 Task: Add Essenza Naturals Eucalyptus Mint Hand Soap Refill to the cart.
Action: Mouse moved to (712, 251)
Screenshot: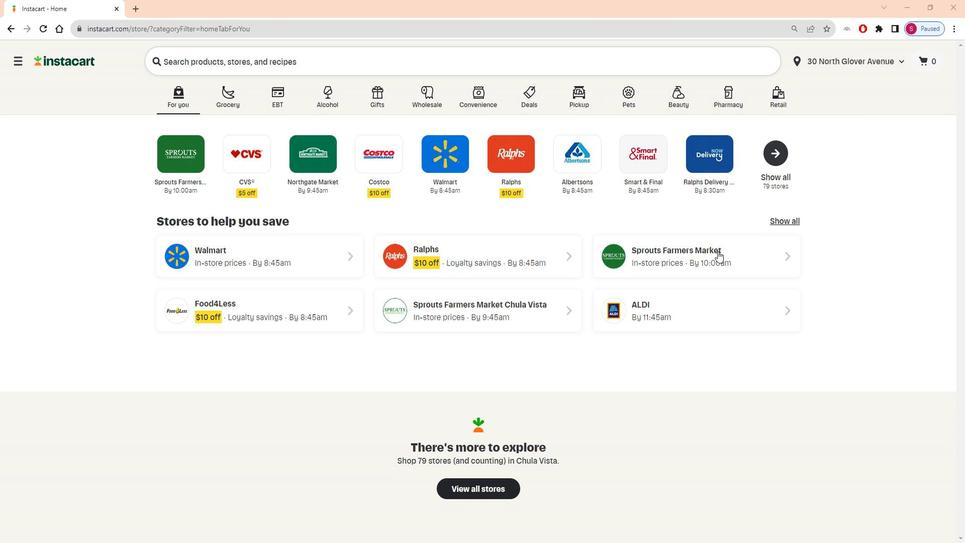 
Action: Mouse pressed left at (712, 251)
Screenshot: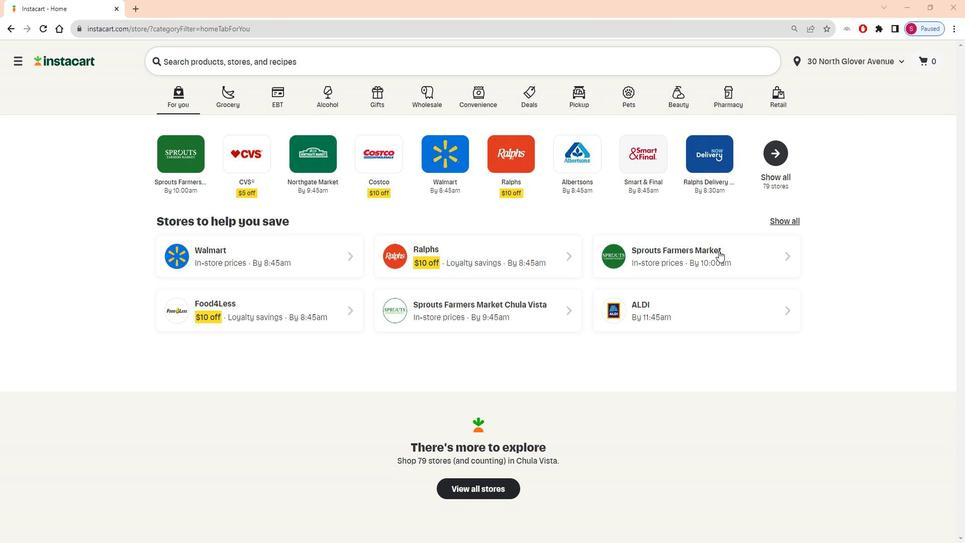 
Action: Mouse moved to (71, 357)
Screenshot: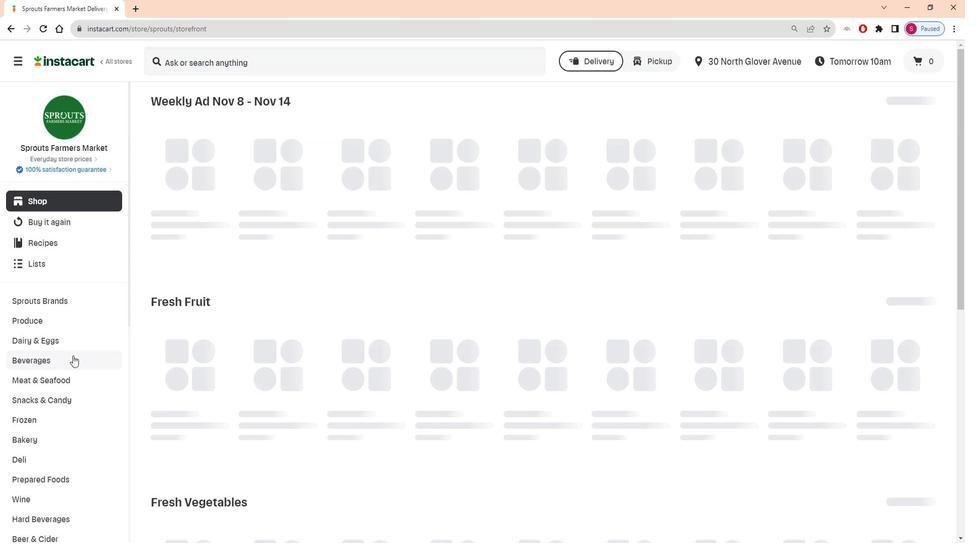
Action: Mouse scrolled (71, 357) with delta (0, 0)
Screenshot: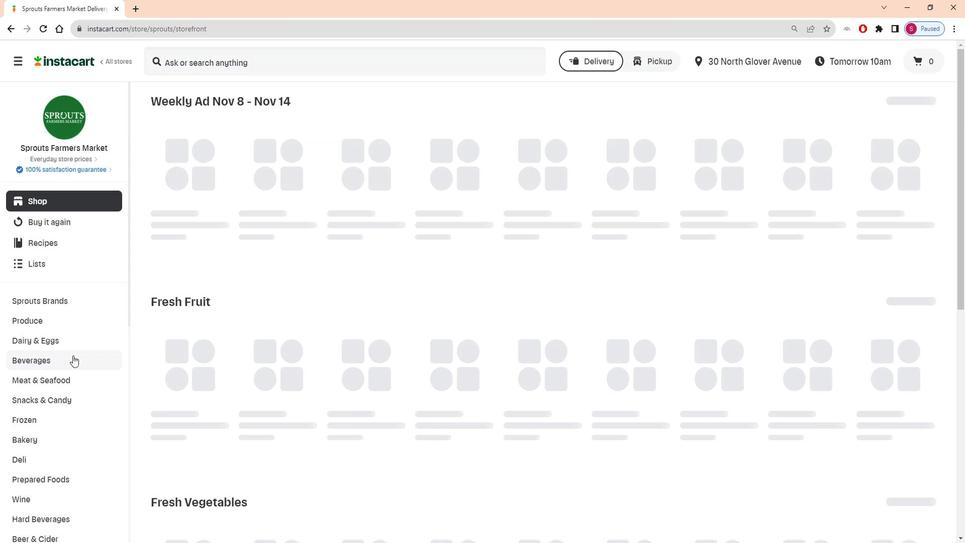 
Action: Mouse scrolled (71, 357) with delta (0, 0)
Screenshot: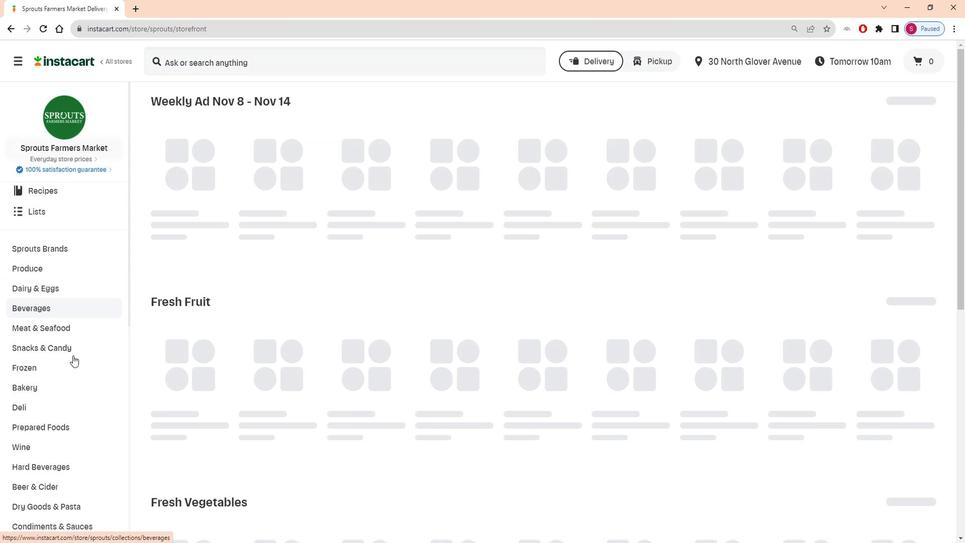 
Action: Mouse scrolled (71, 357) with delta (0, 0)
Screenshot: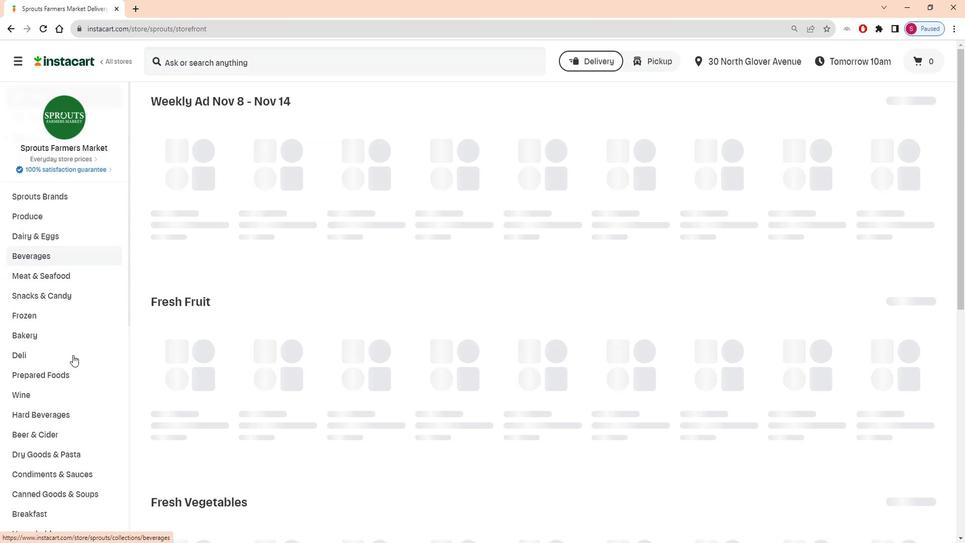 
Action: Mouse moved to (71, 357)
Screenshot: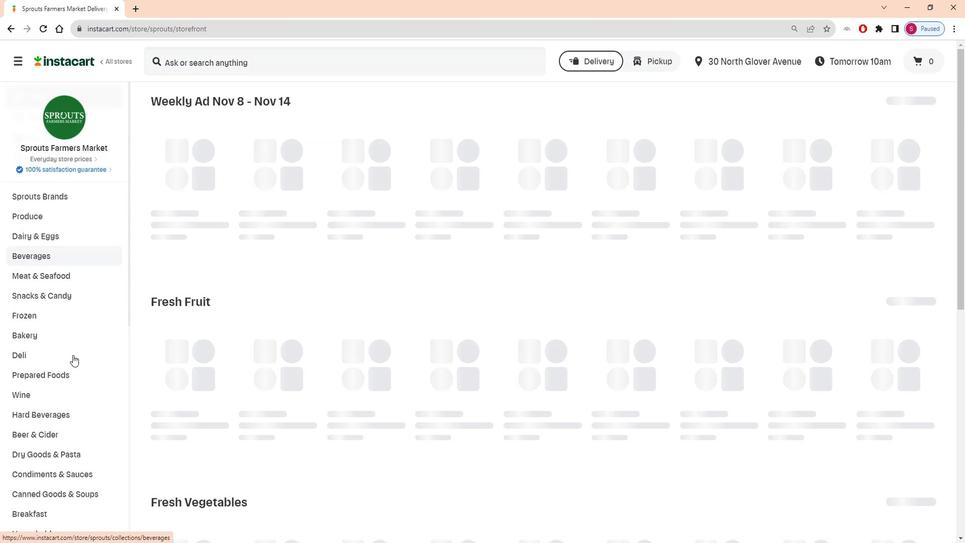 
Action: Mouse scrolled (71, 356) with delta (0, 0)
Screenshot: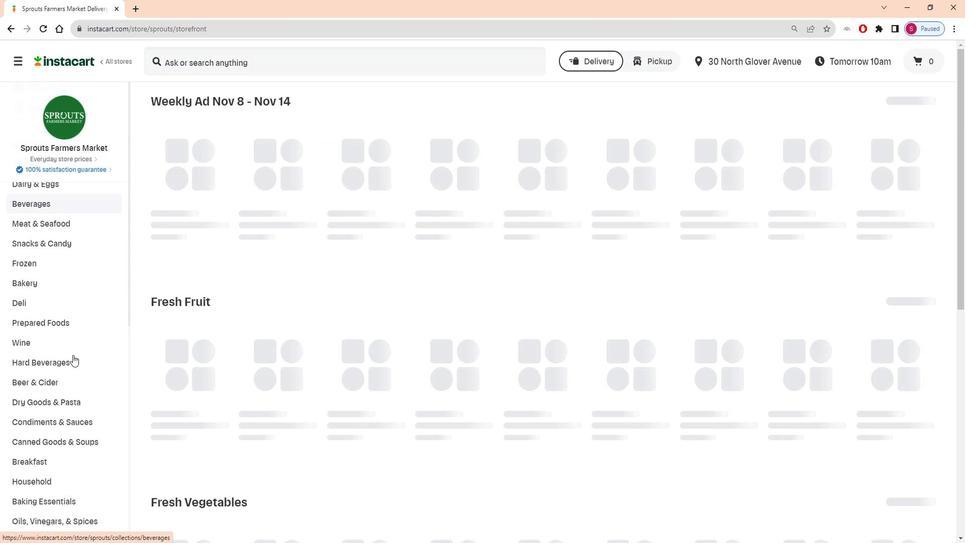 
Action: Mouse scrolled (71, 356) with delta (0, 0)
Screenshot: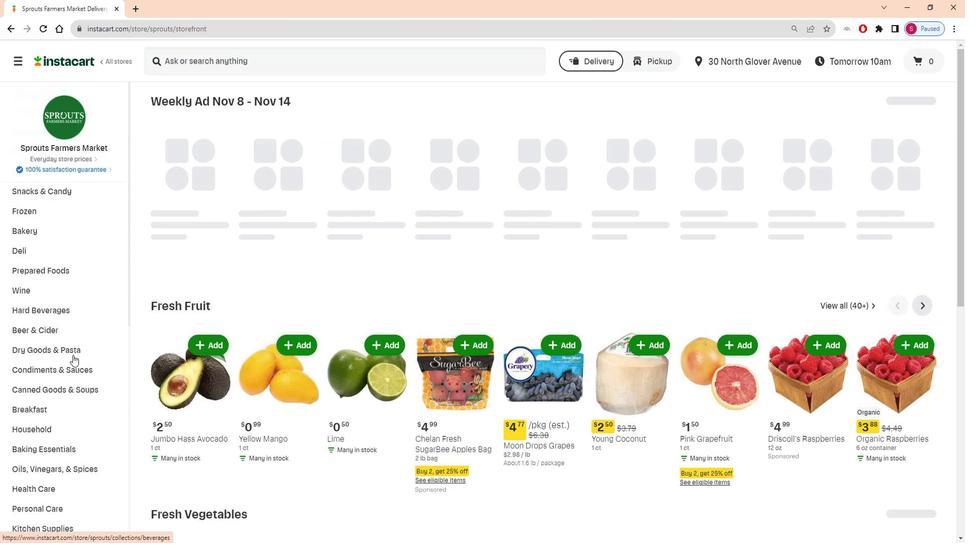 
Action: Mouse moved to (43, 455)
Screenshot: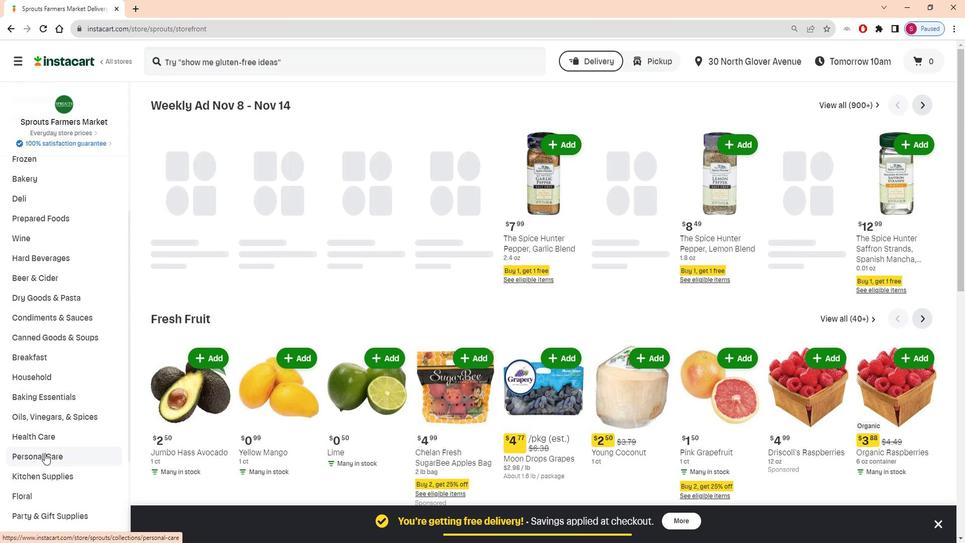 
Action: Mouse pressed left at (43, 455)
Screenshot: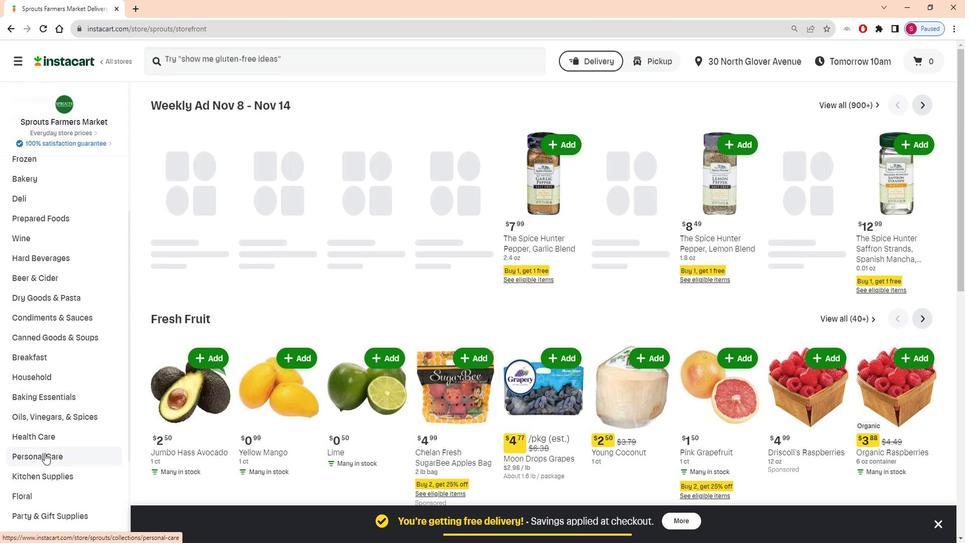 
Action: Mouse moved to (241, 127)
Screenshot: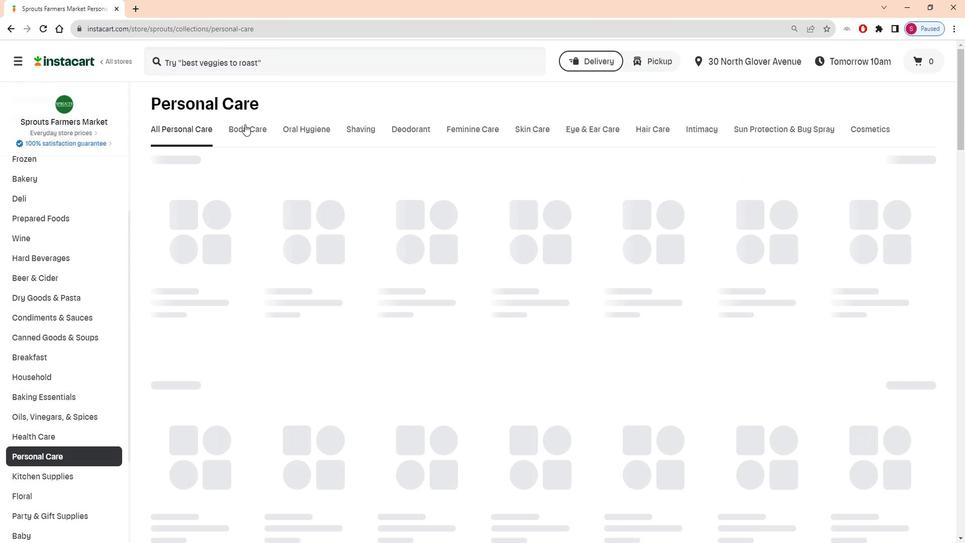 
Action: Mouse pressed left at (241, 127)
Screenshot: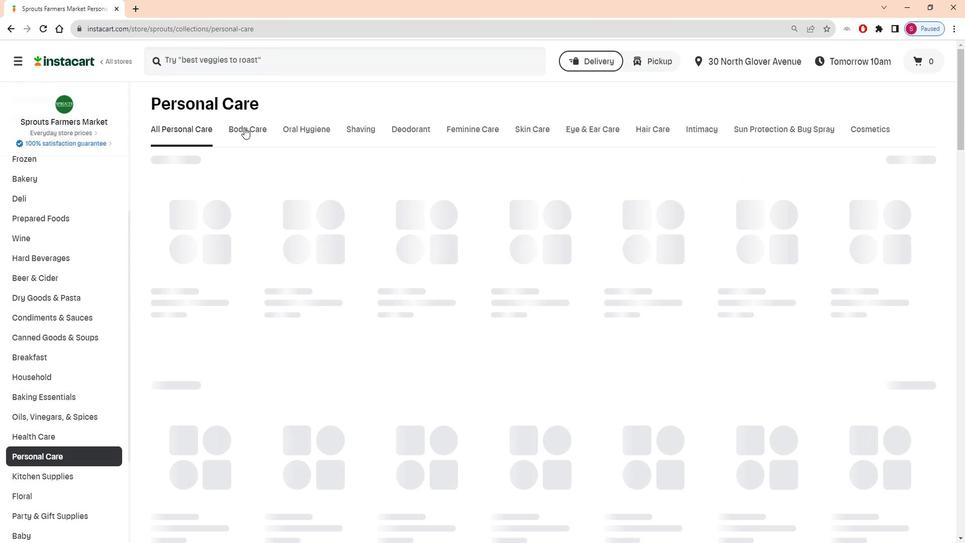 
Action: Mouse moved to (345, 179)
Screenshot: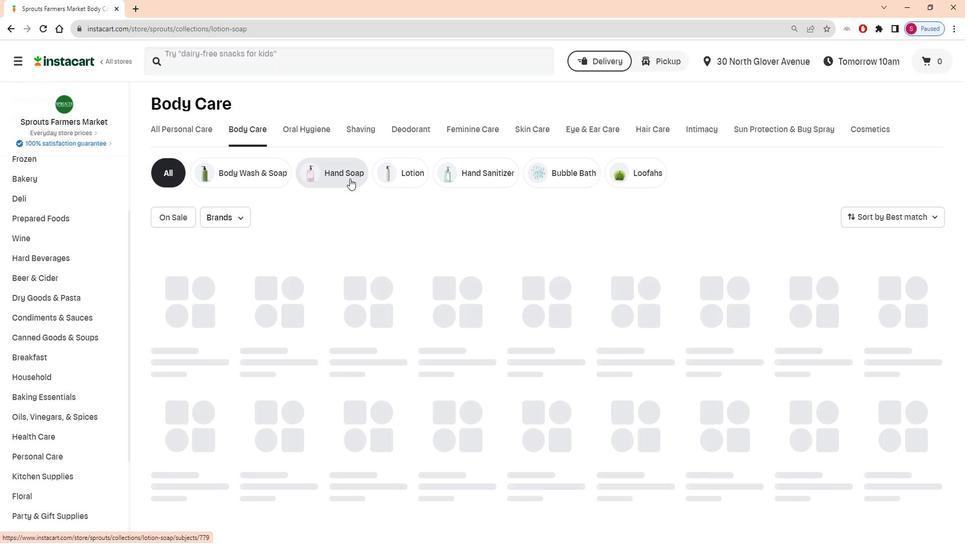 
Action: Mouse pressed left at (345, 179)
Screenshot: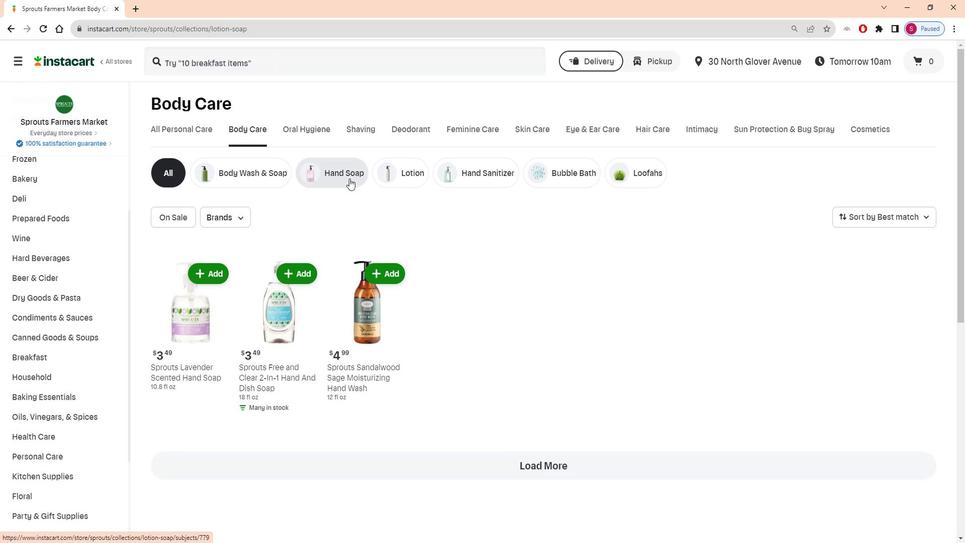 
Action: Mouse moved to (341, 61)
Screenshot: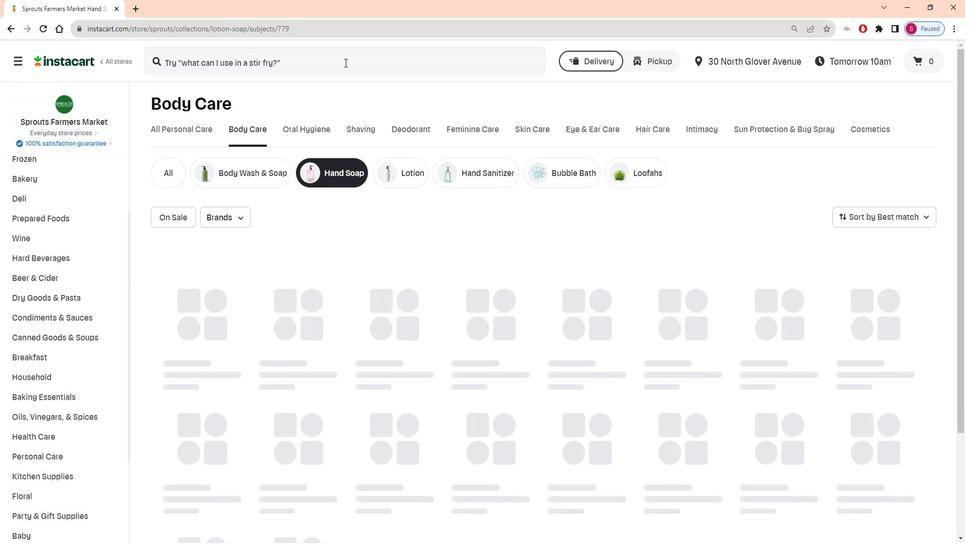 
Action: Mouse pressed left at (341, 61)
Screenshot: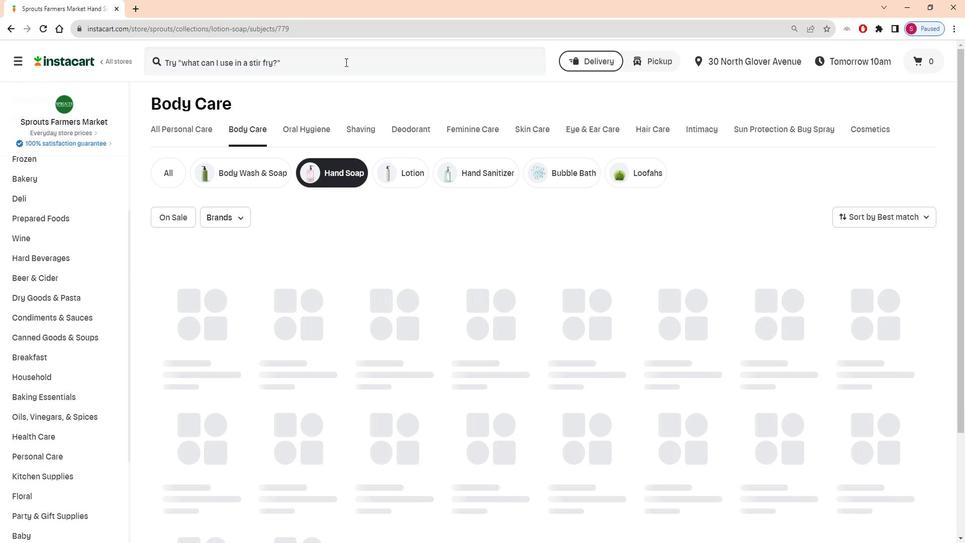 
Action: Mouse moved to (319, 58)
Screenshot: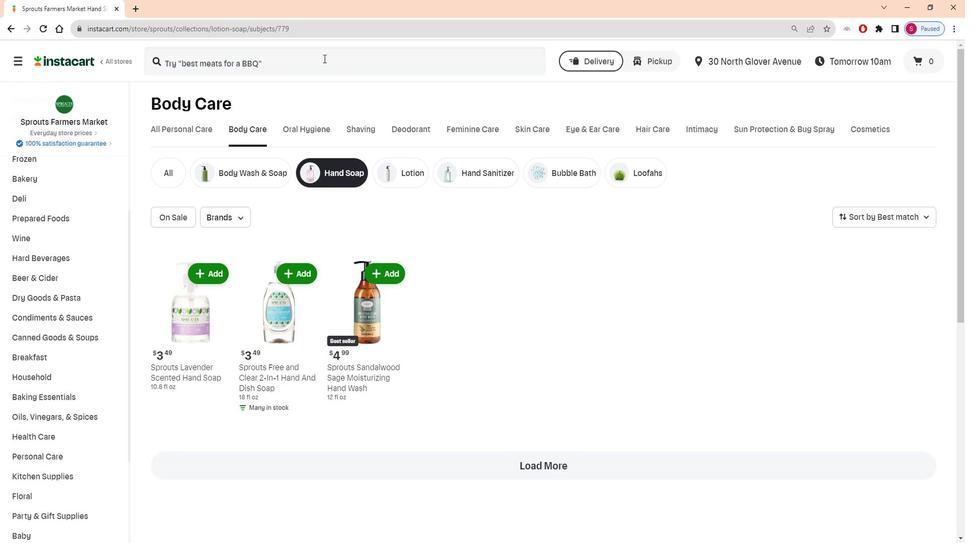 
Action: Mouse pressed left at (319, 58)
Screenshot: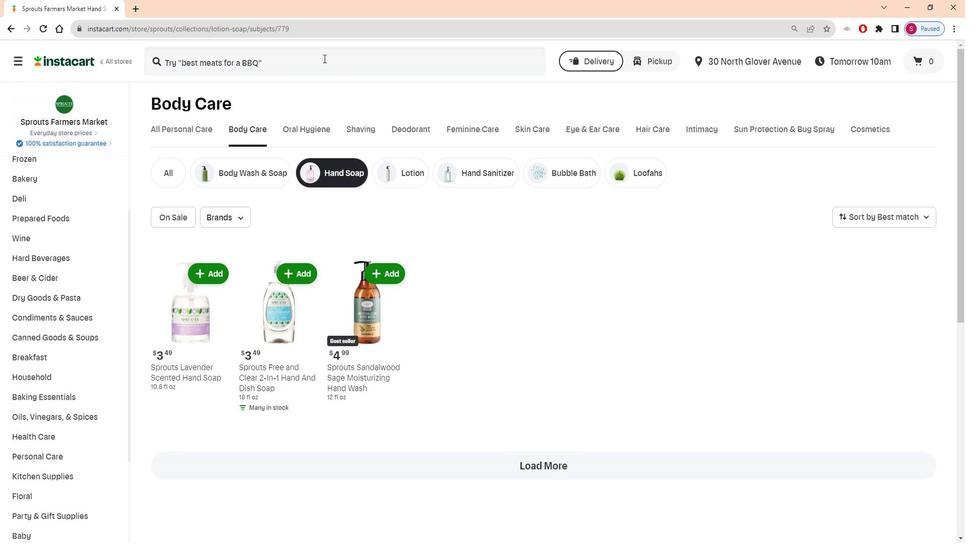
Action: Mouse moved to (295, 64)
Screenshot: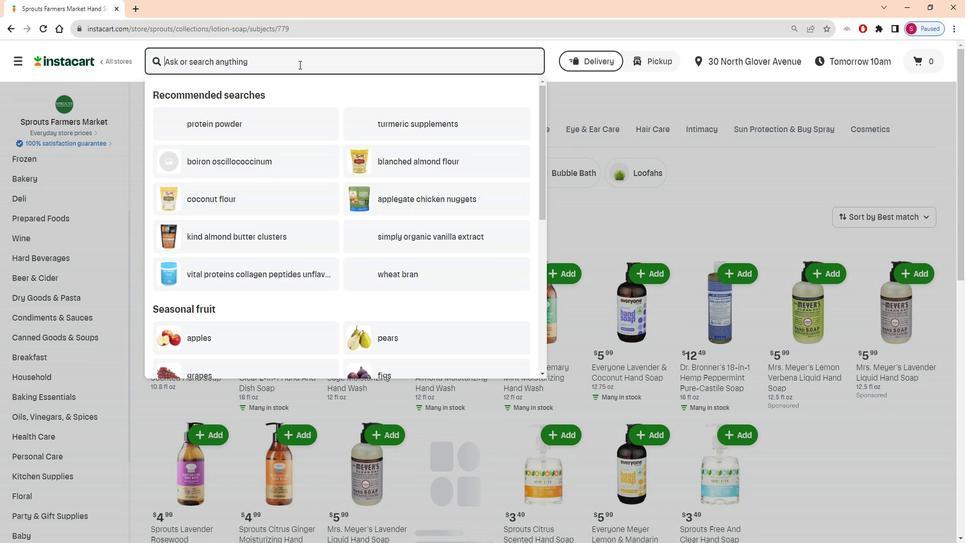 
Action: Key pressed <Key.shift>Essenza<Key.space><Key.shift>Naturals<Key.space><Key.shift>Eucalyptus<Key.space><Key.shift>Mint<Key.space><Key.shift>Hand<Key.space><Key.shift>Soap<Key.space><Key.shift>Refill<Key.space><Key.enter>
Screenshot: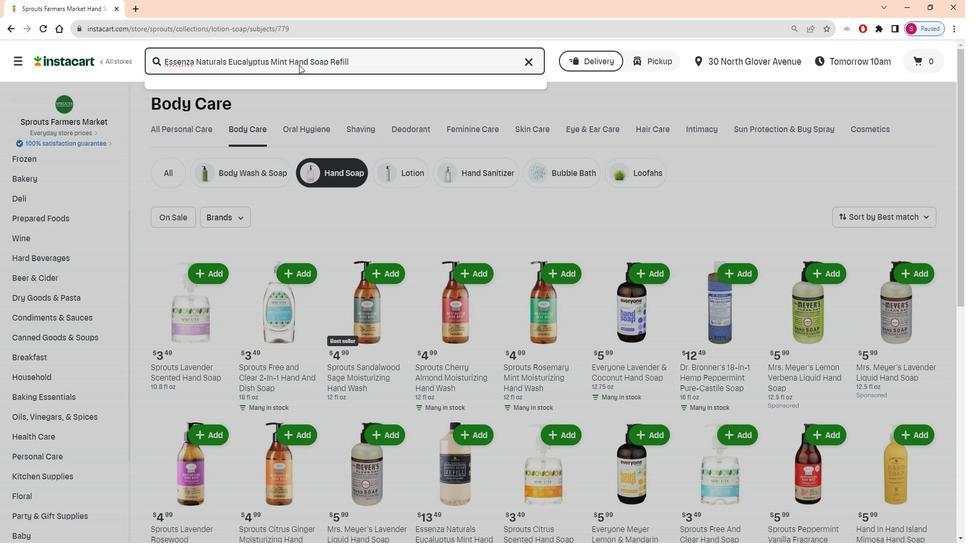 
Action: Mouse moved to (750, 164)
Screenshot: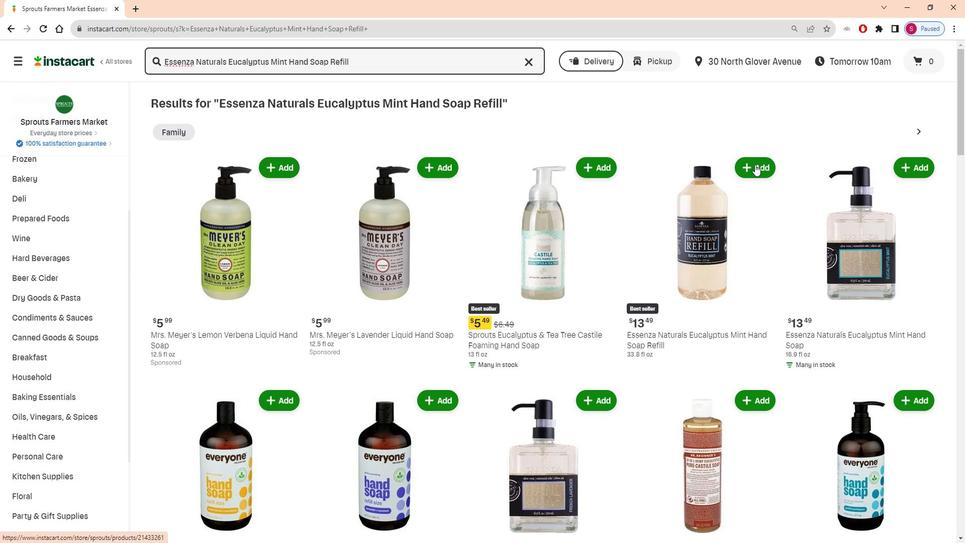 
Action: Mouse pressed left at (750, 164)
Screenshot: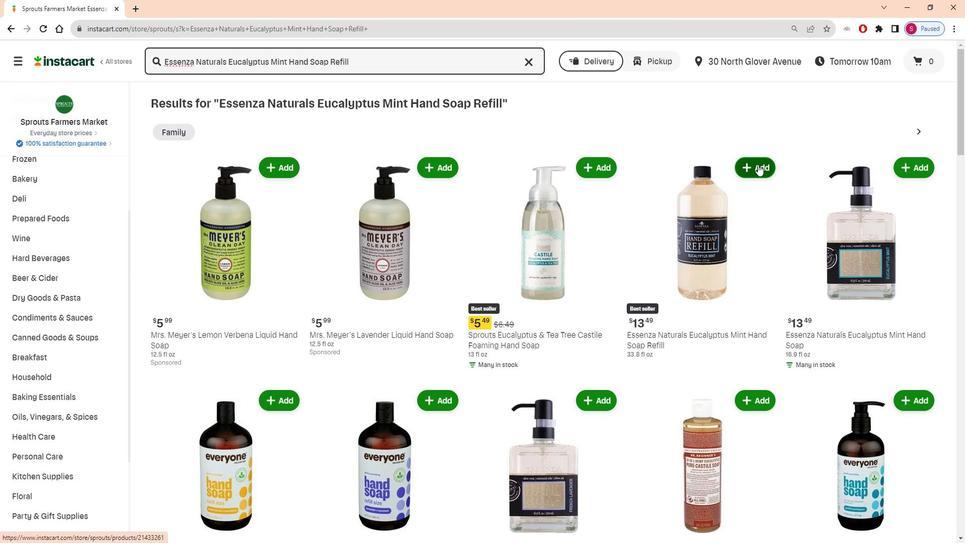 
Action: Mouse moved to (762, 137)
Screenshot: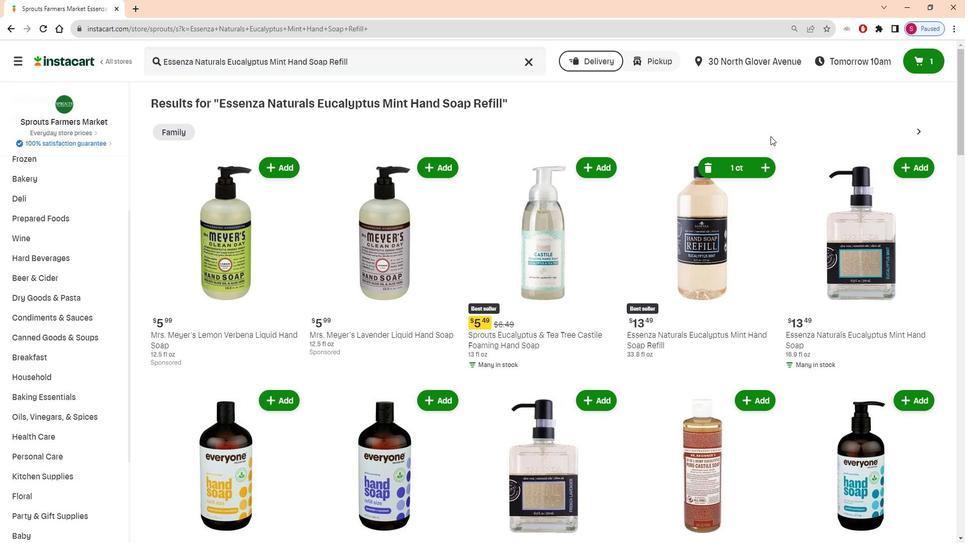 
